 Task: Zoom in the location "Litchfield, Connecticut, United States" two times.
Action: Mouse pressed left at (503, 122)
Screenshot: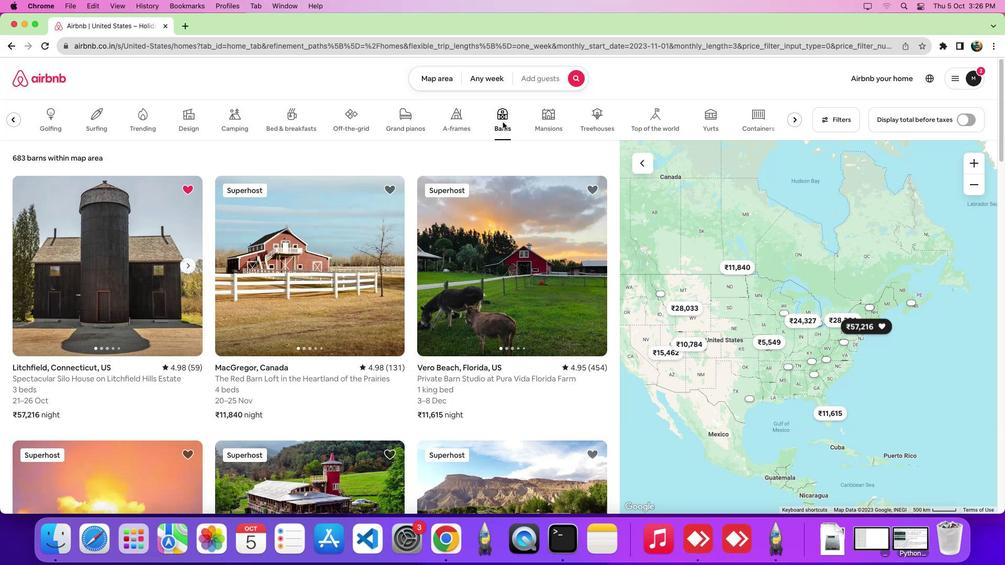 
Action: Mouse moved to (174, 256)
Screenshot: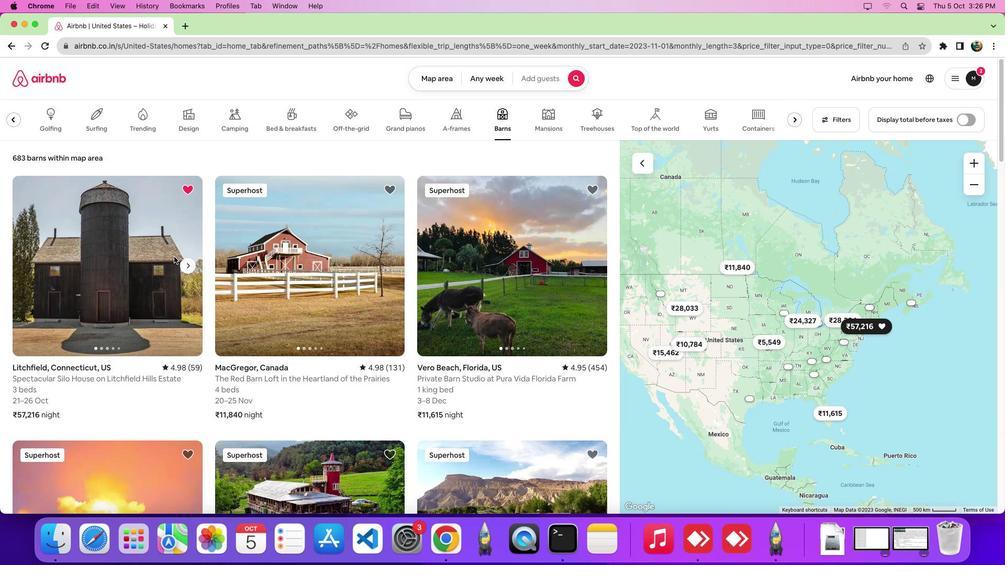 
Action: Mouse pressed left at (174, 256)
Screenshot: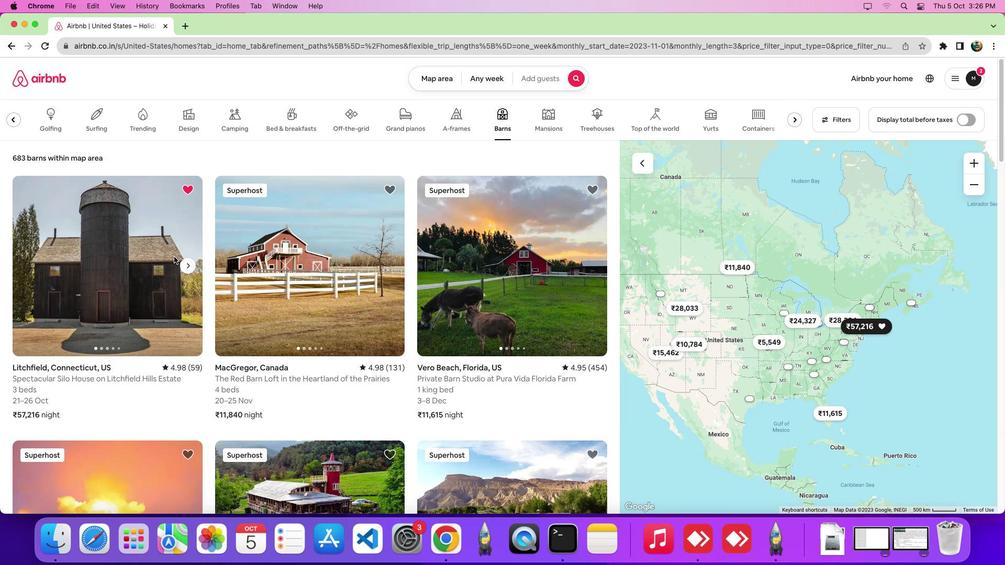 
Action: Mouse moved to (422, 185)
Screenshot: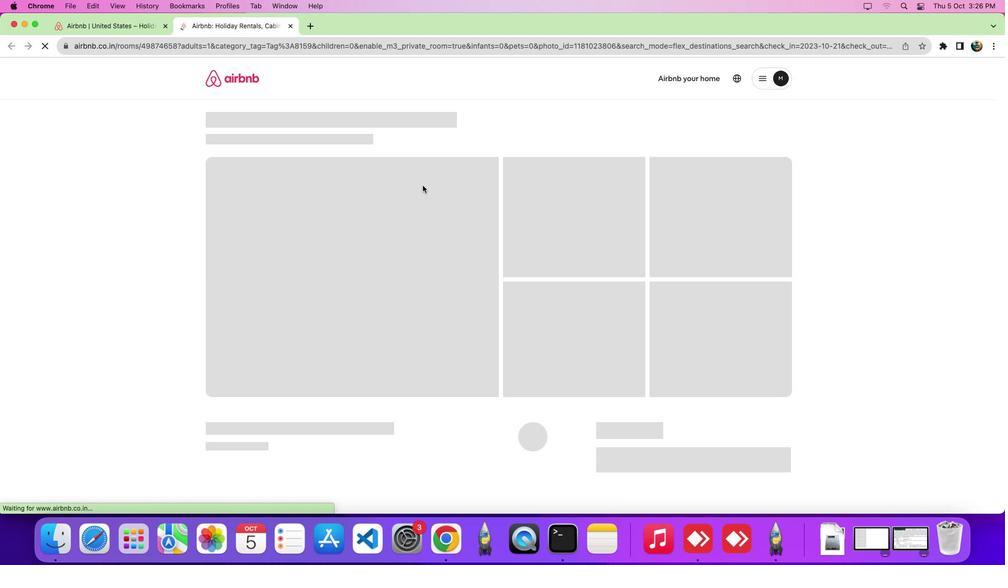 
Action: Mouse scrolled (422, 185) with delta (0, 0)
Screenshot: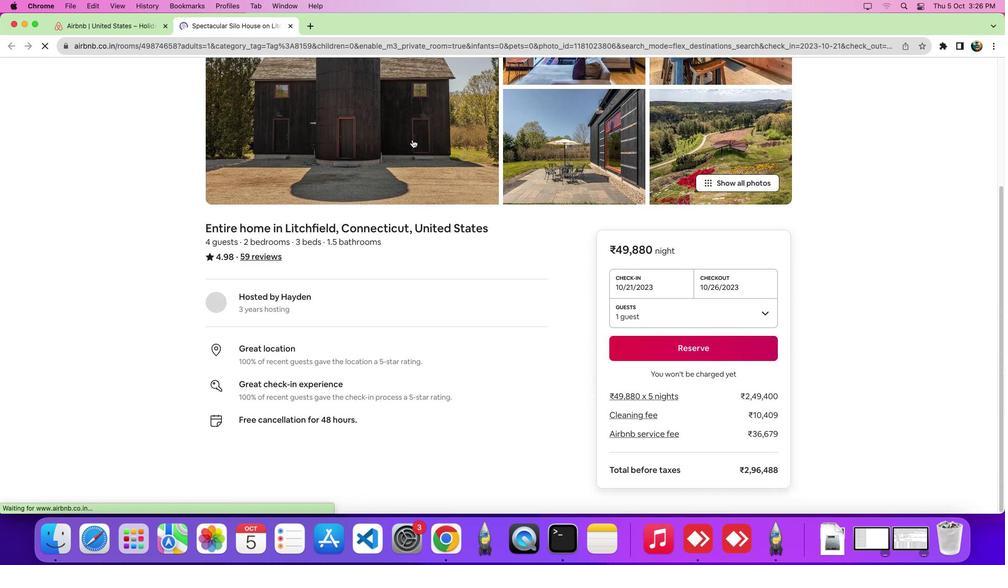 
Action: Mouse scrolled (422, 185) with delta (0, -1)
Screenshot: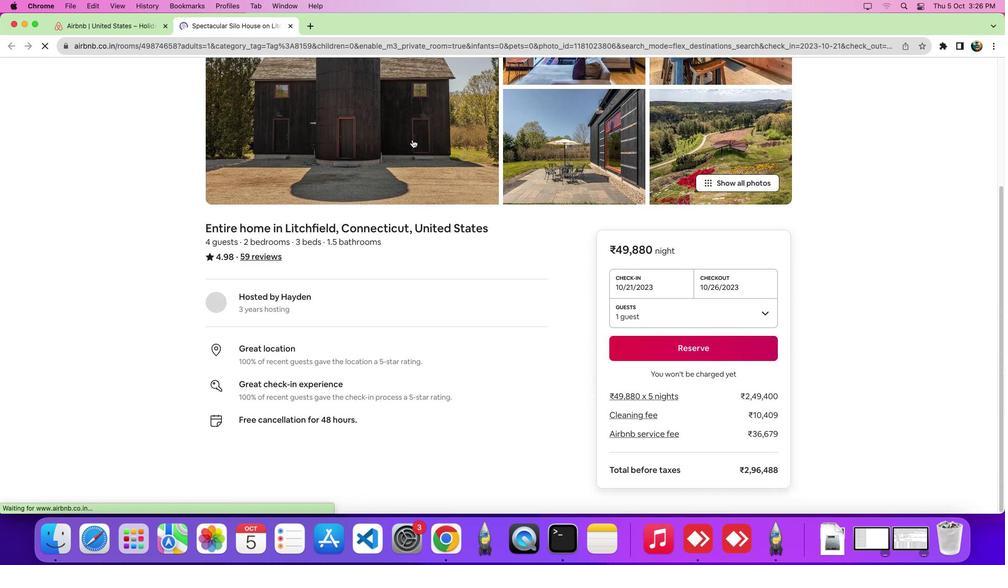 
Action: Mouse scrolled (422, 185) with delta (0, -4)
Screenshot: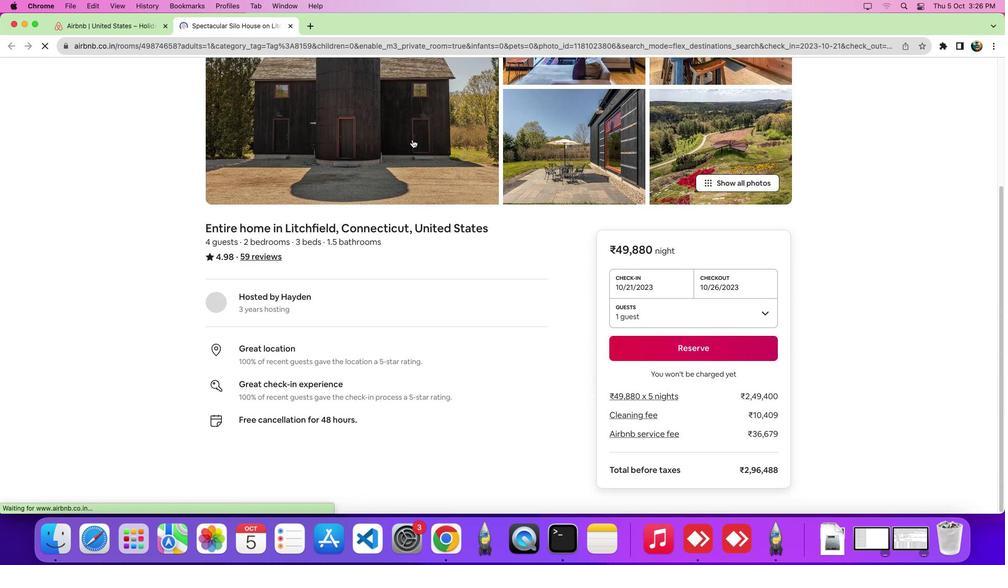 
Action: Mouse scrolled (422, 185) with delta (0, -7)
Screenshot: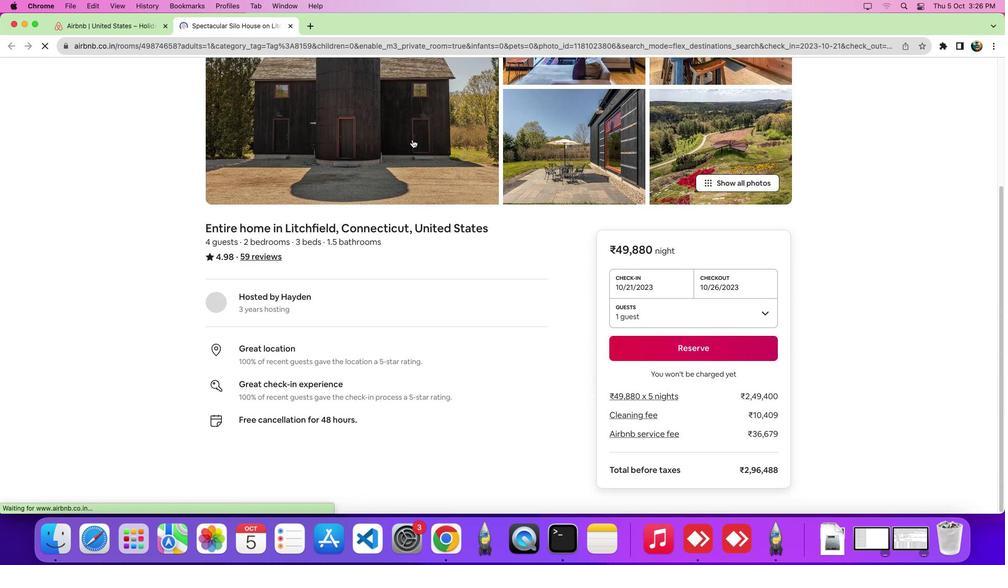 
Action: Mouse scrolled (422, 185) with delta (0, -7)
Screenshot: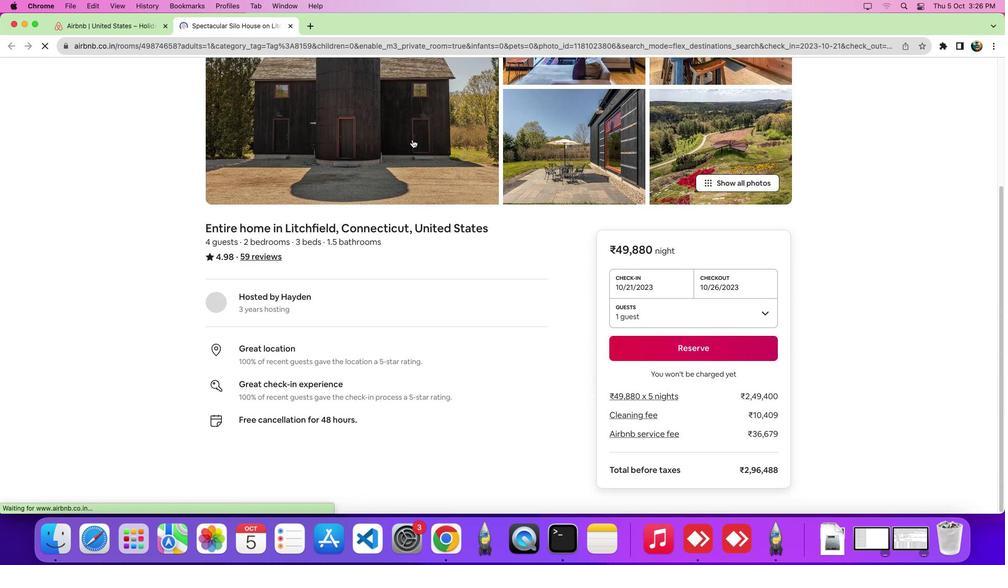 
Action: Mouse moved to (394, 84)
Screenshot: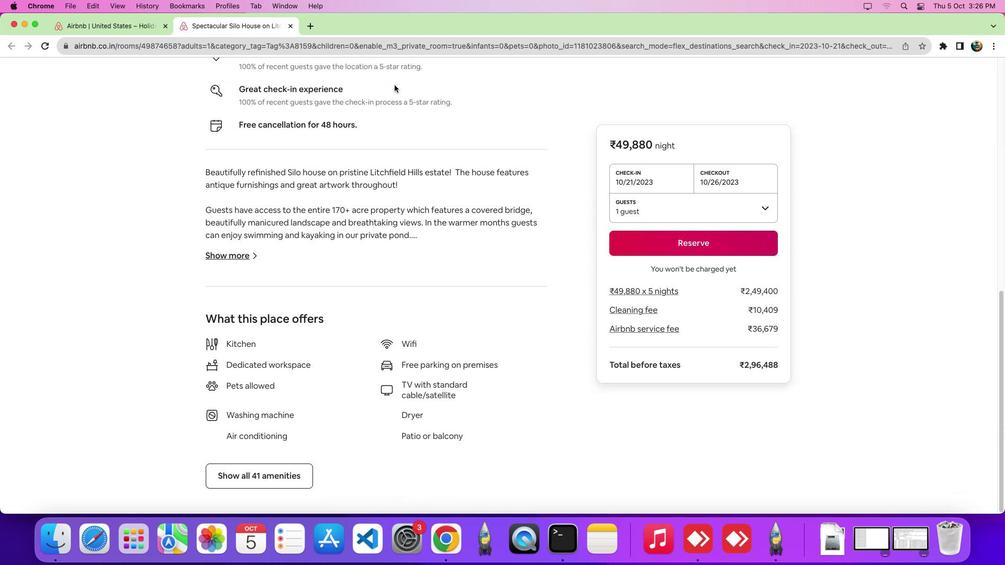 
Action: Mouse scrolled (394, 84) with delta (0, 0)
Screenshot: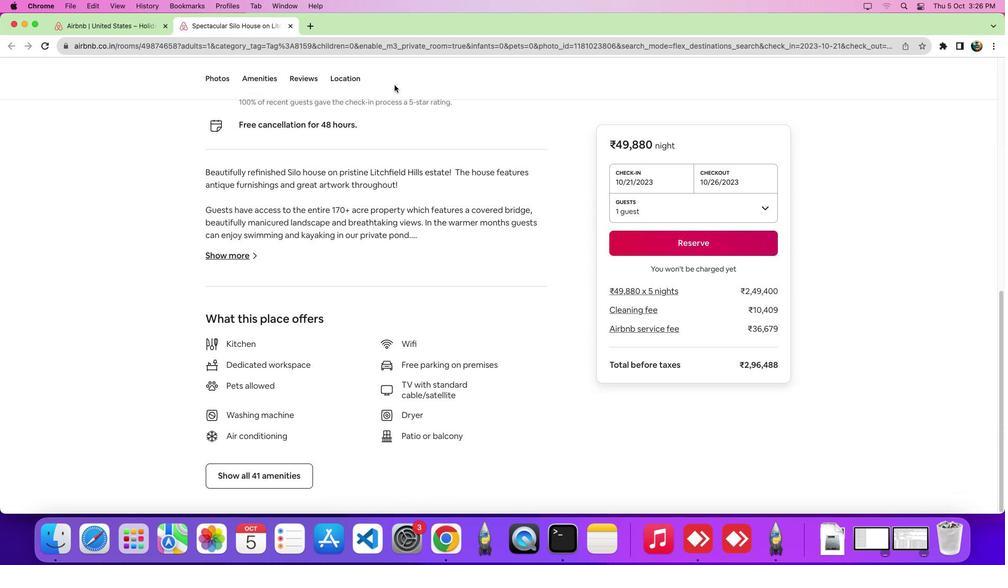 
Action: Mouse scrolled (394, 84) with delta (0, -1)
Screenshot: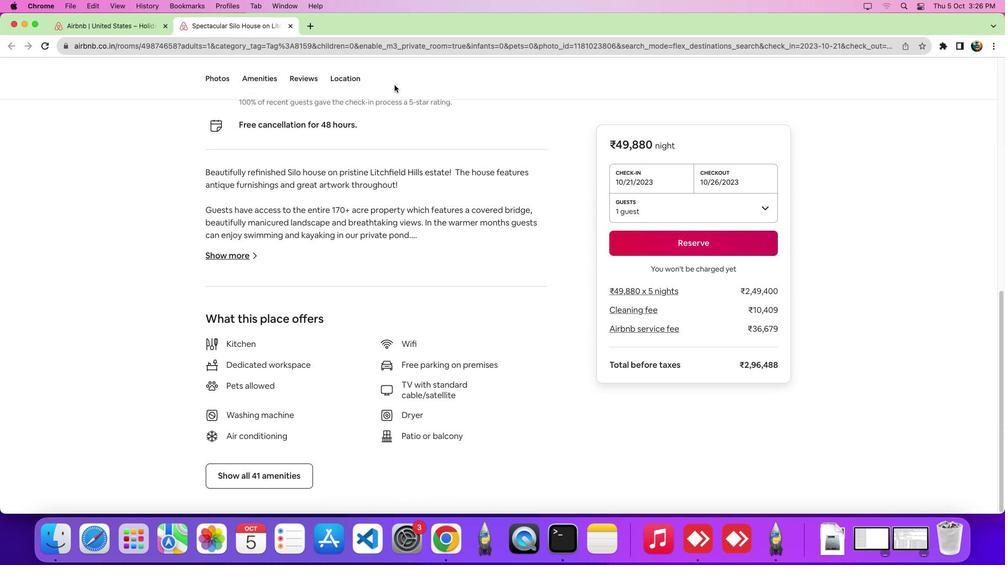 
Action: Mouse scrolled (394, 84) with delta (0, -5)
Screenshot: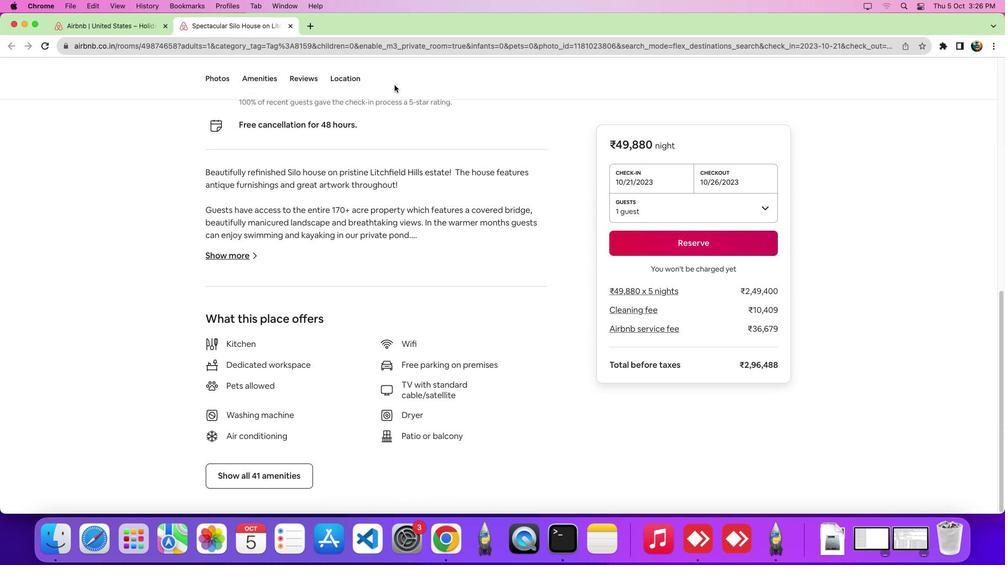 
Action: Mouse scrolled (394, 84) with delta (0, -7)
Screenshot: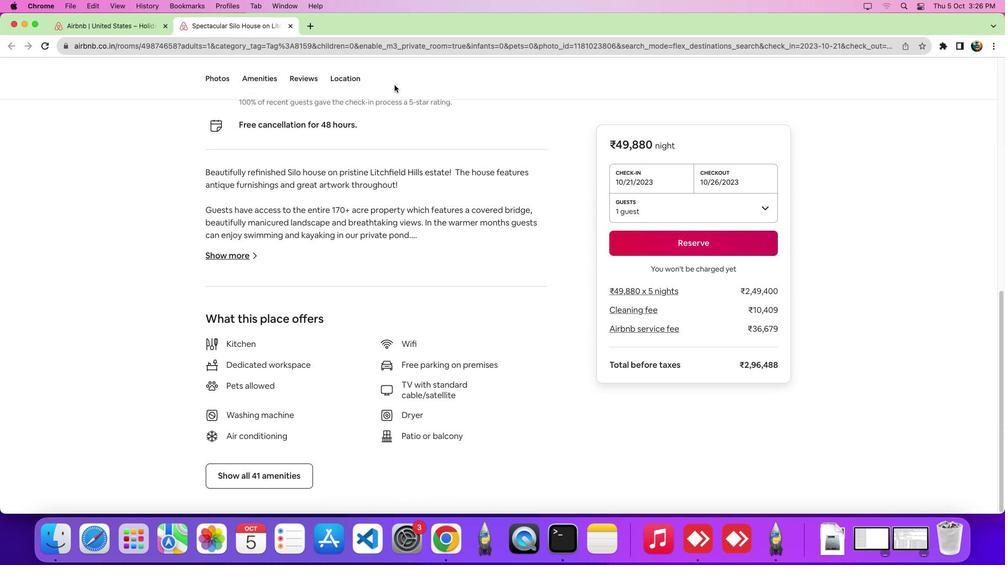 
Action: Mouse scrolled (394, 84) with delta (0, -7)
Screenshot: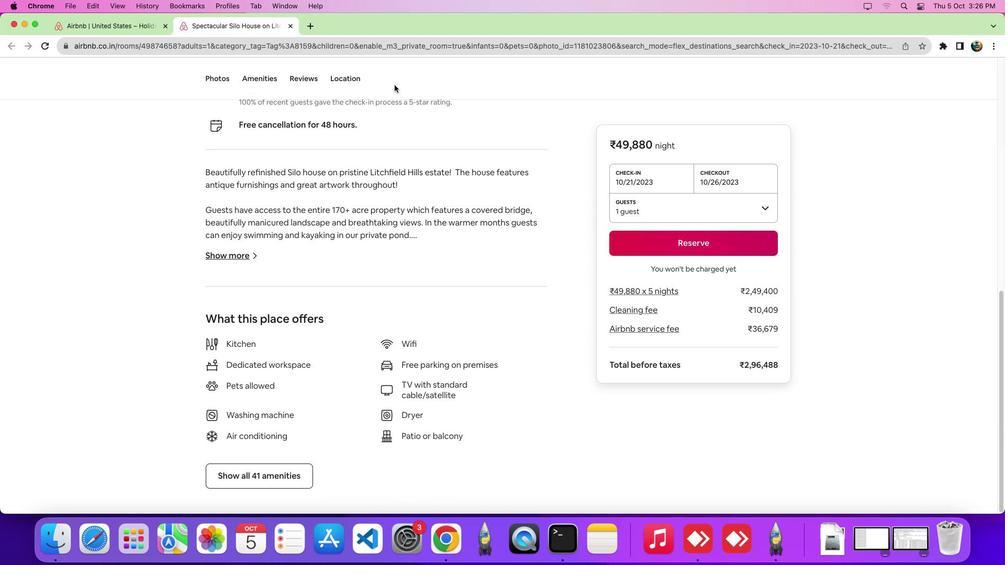 
Action: Mouse moved to (335, 78)
Screenshot: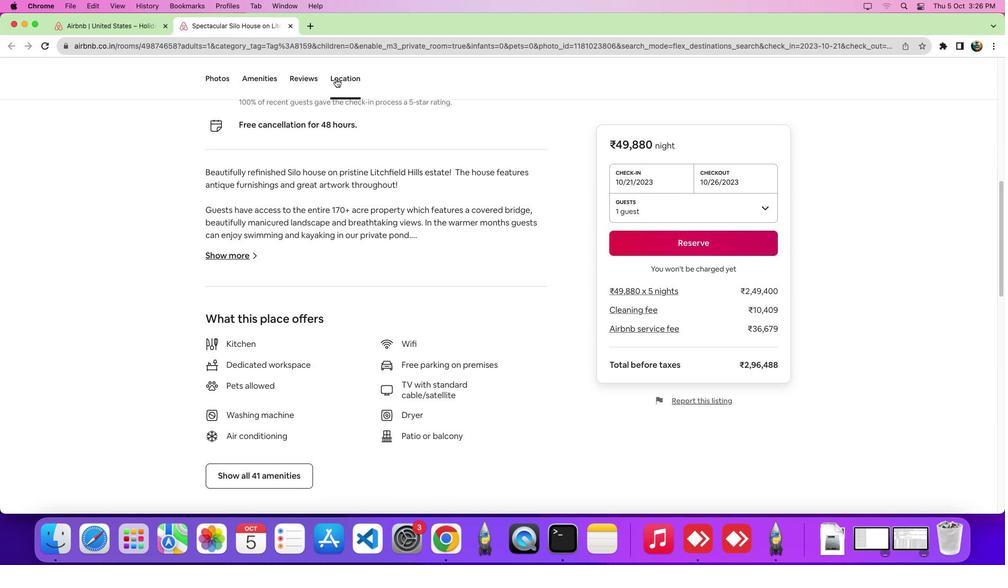 
Action: Mouse pressed left at (335, 78)
Screenshot: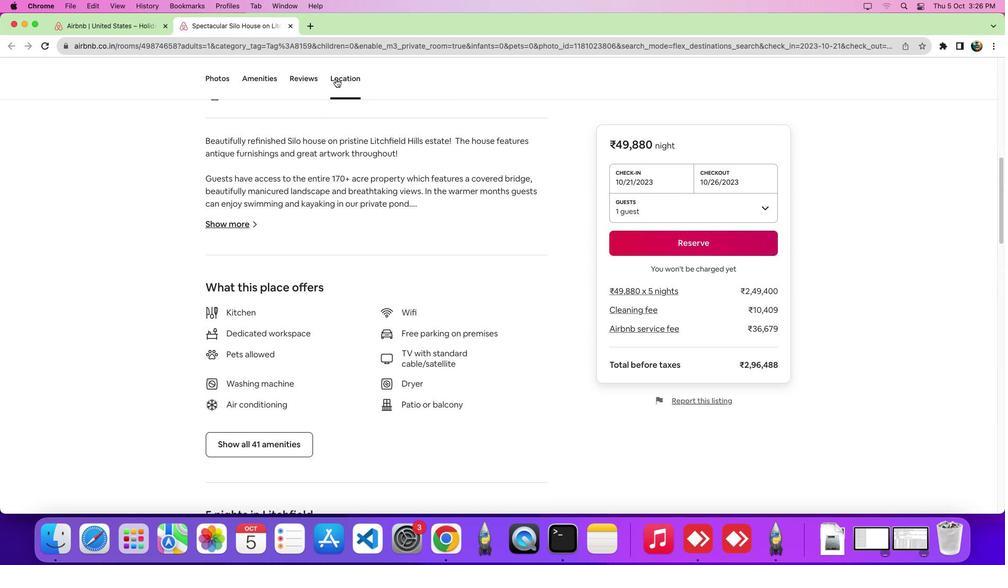 
Action: Mouse moved to (772, 292)
Screenshot: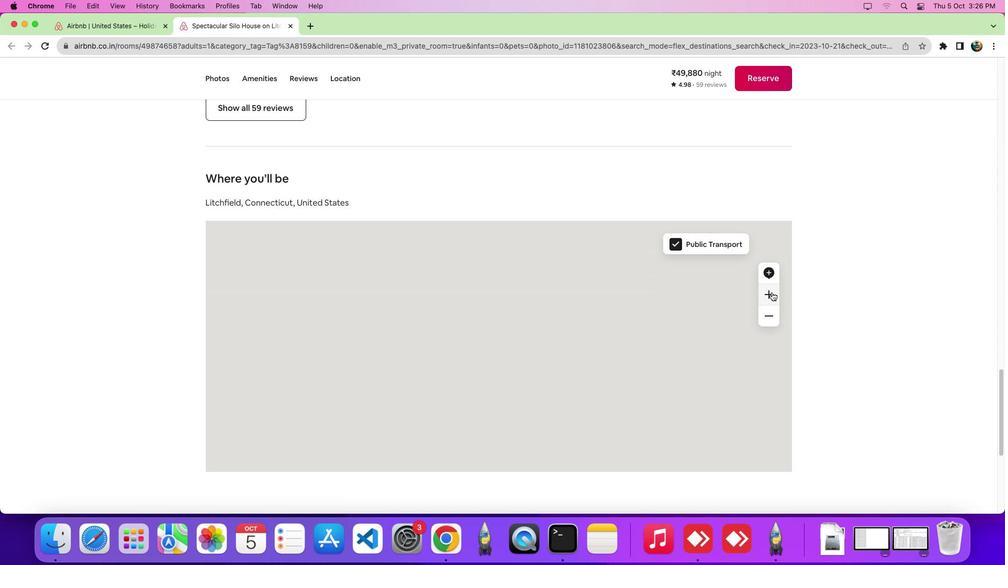 
Action: Mouse pressed left at (772, 292)
Screenshot: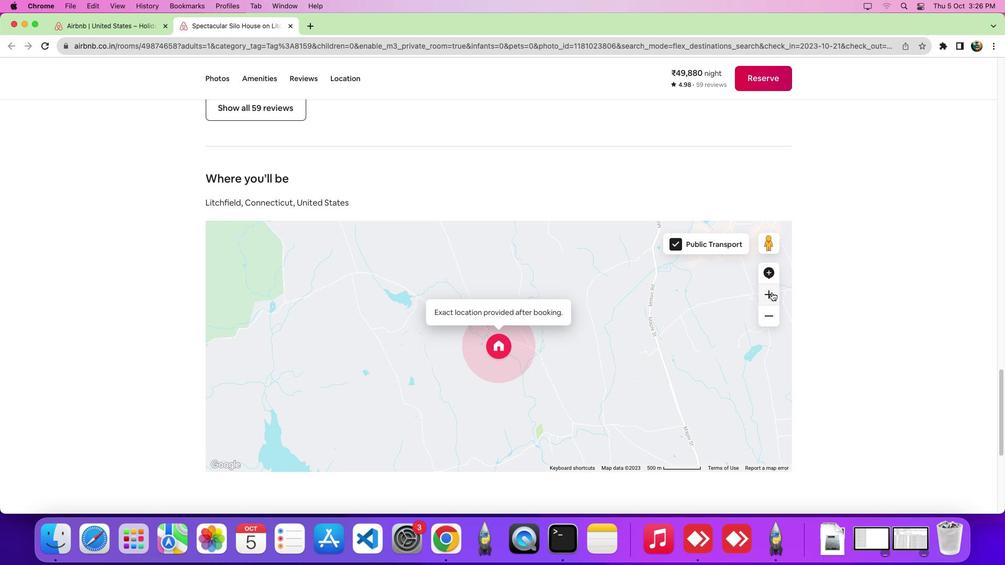 
Action: Mouse pressed left at (772, 292)
Screenshot: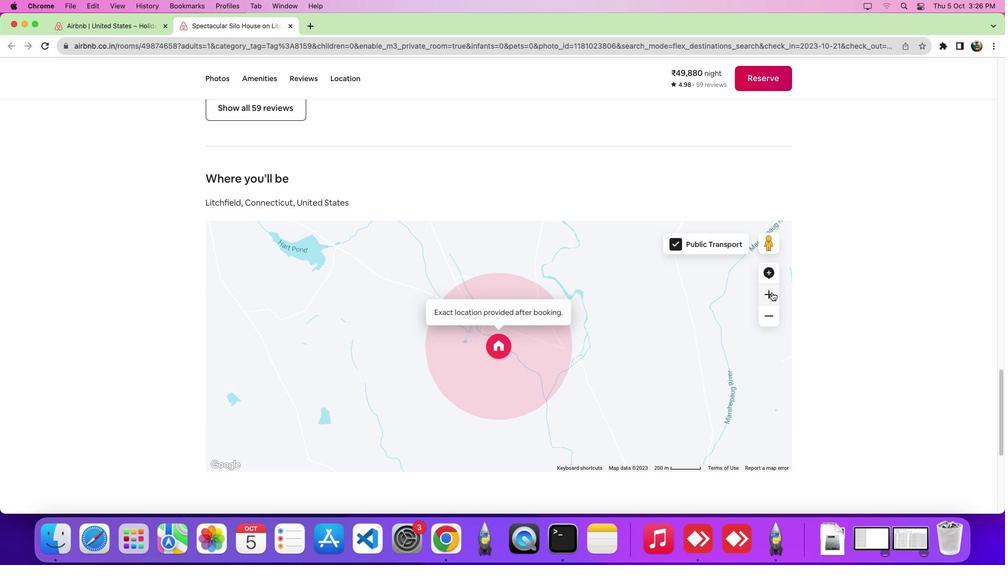 
Action: Mouse moved to (770, 292)
Screenshot: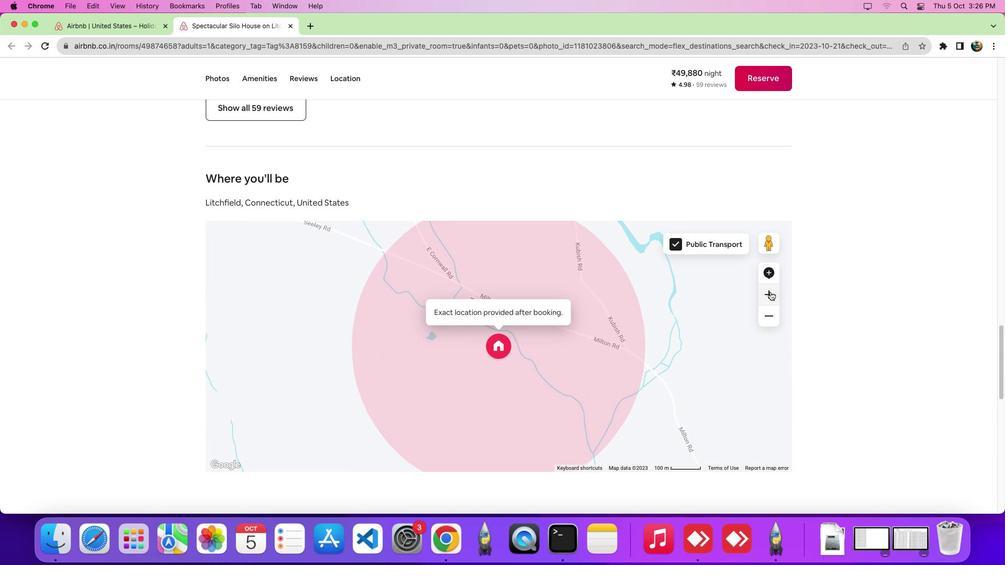 
